 Task: Search for emails related to 'softage' that are due today in Outlook.
Action: Mouse moved to (202, 13)
Screenshot: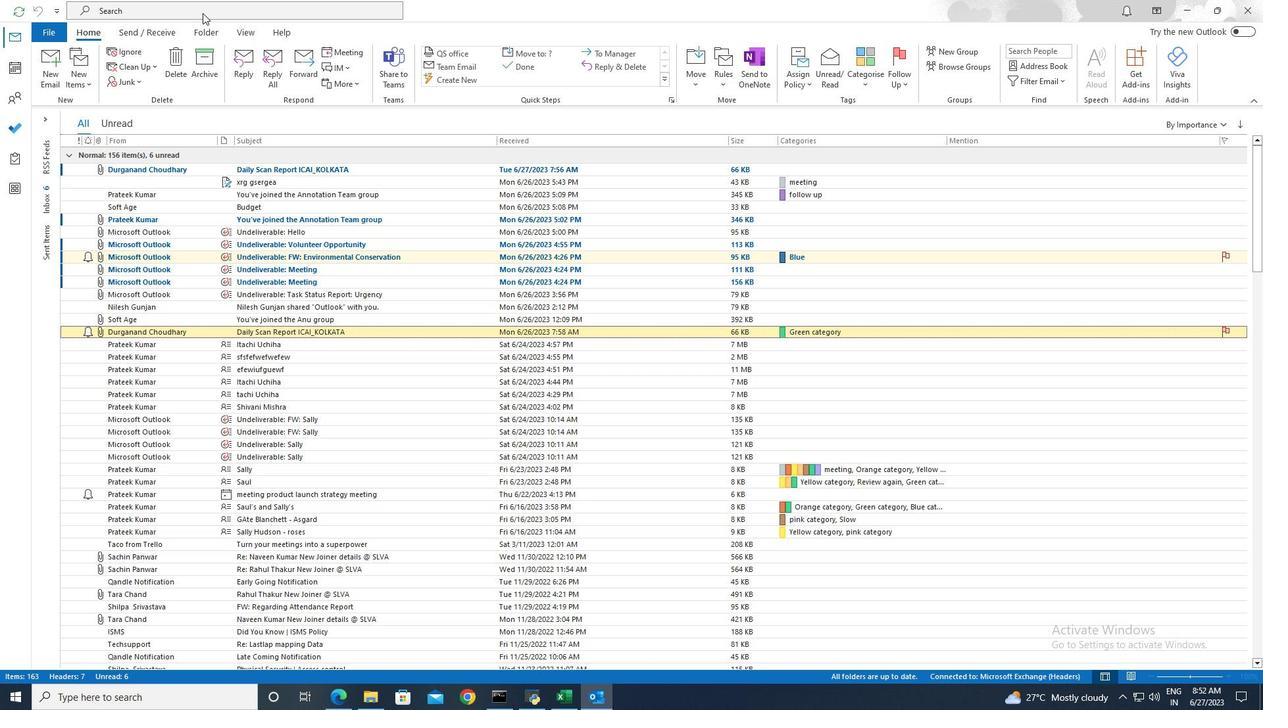 
Action: Mouse pressed left at (202, 13)
Screenshot: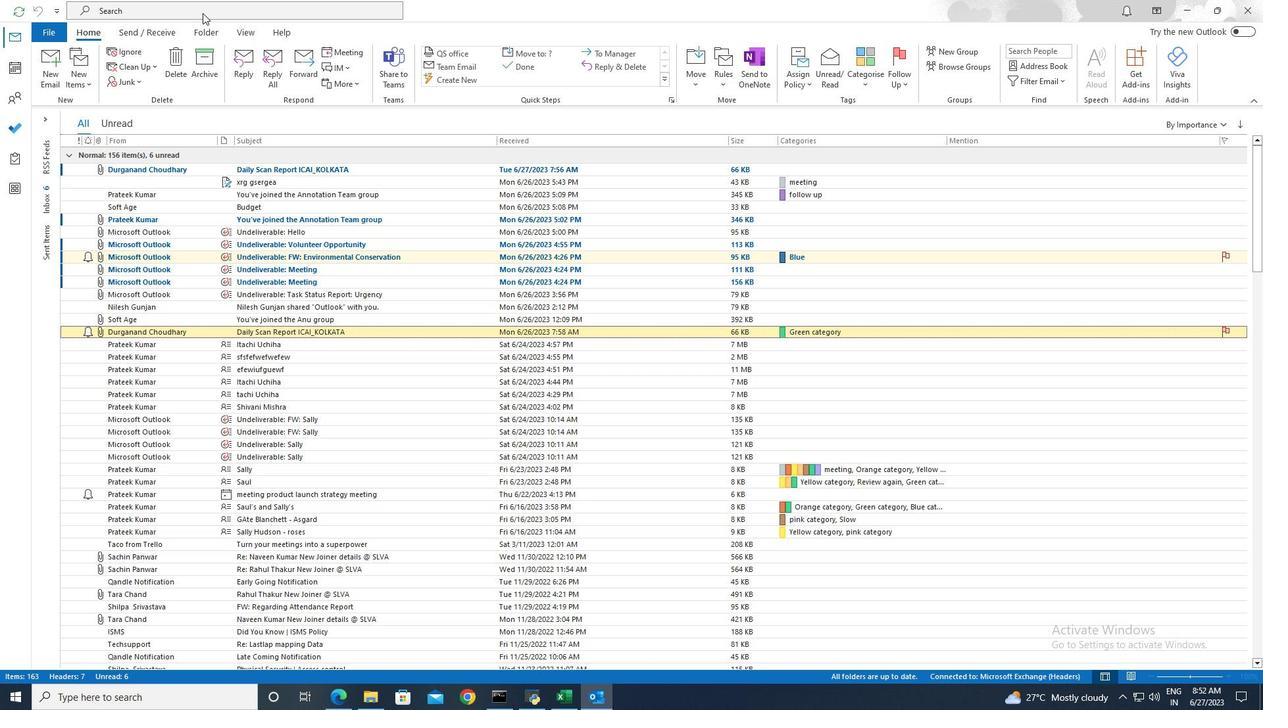 
Action: Mouse moved to (454, 13)
Screenshot: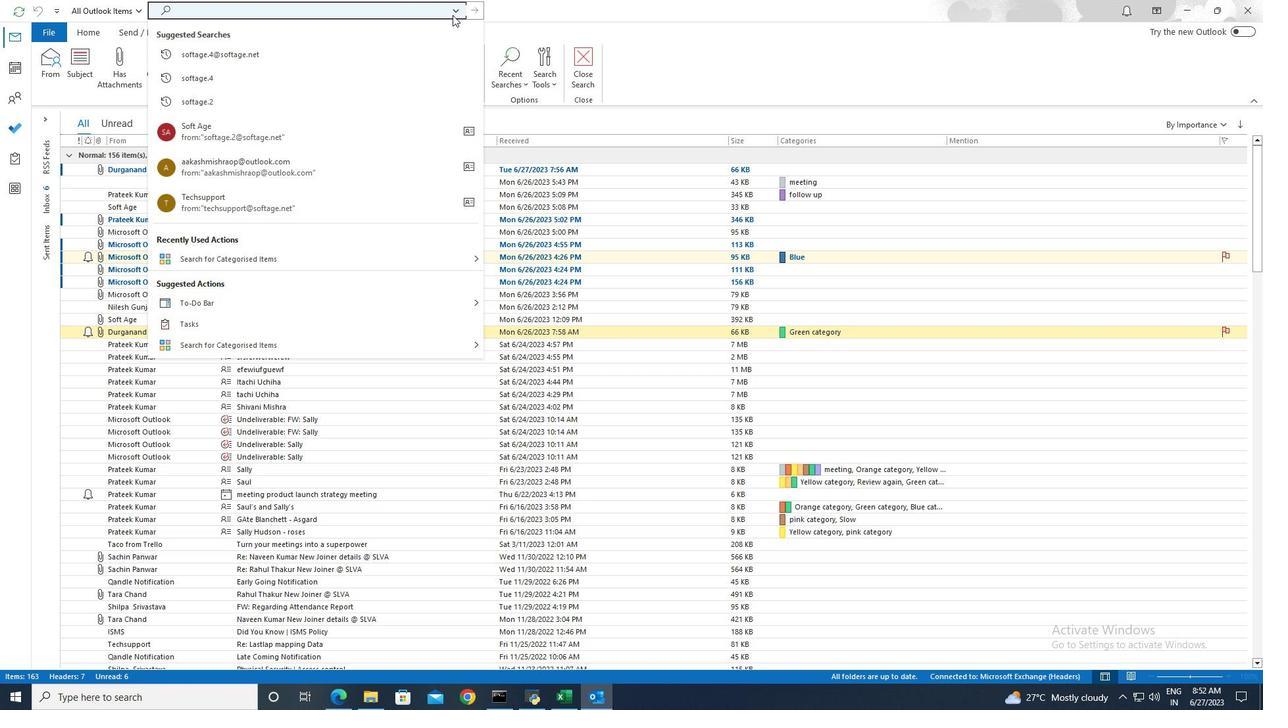 
Action: Mouse pressed left at (454, 13)
Screenshot: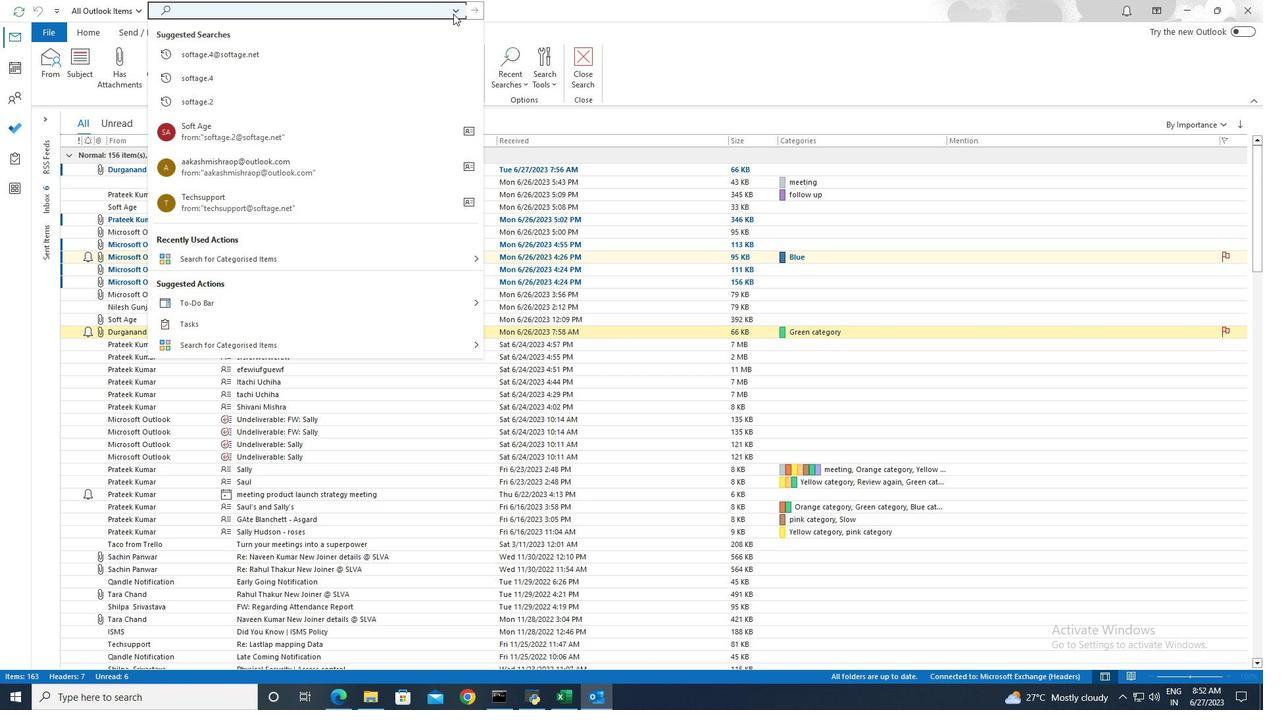 
Action: Mouse moved to (365, 148)
Screenshot: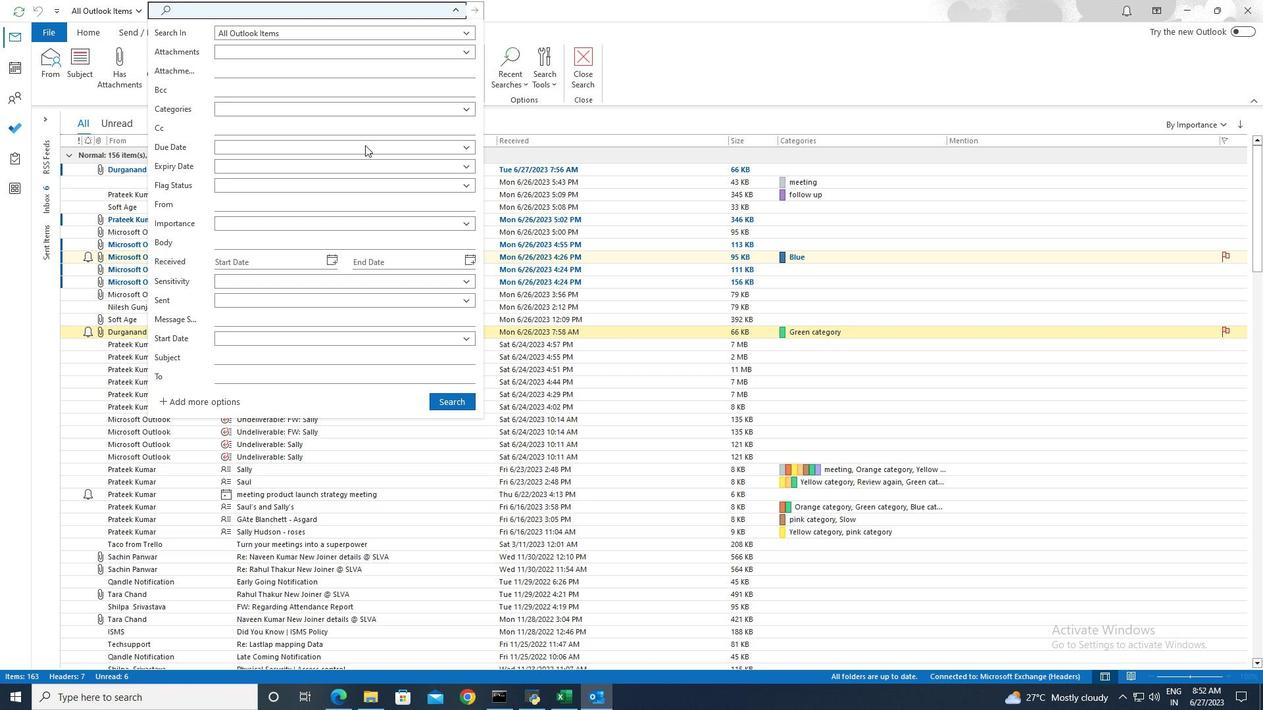 
Action: Mouse pressed left at (365, 148)
Screenshot: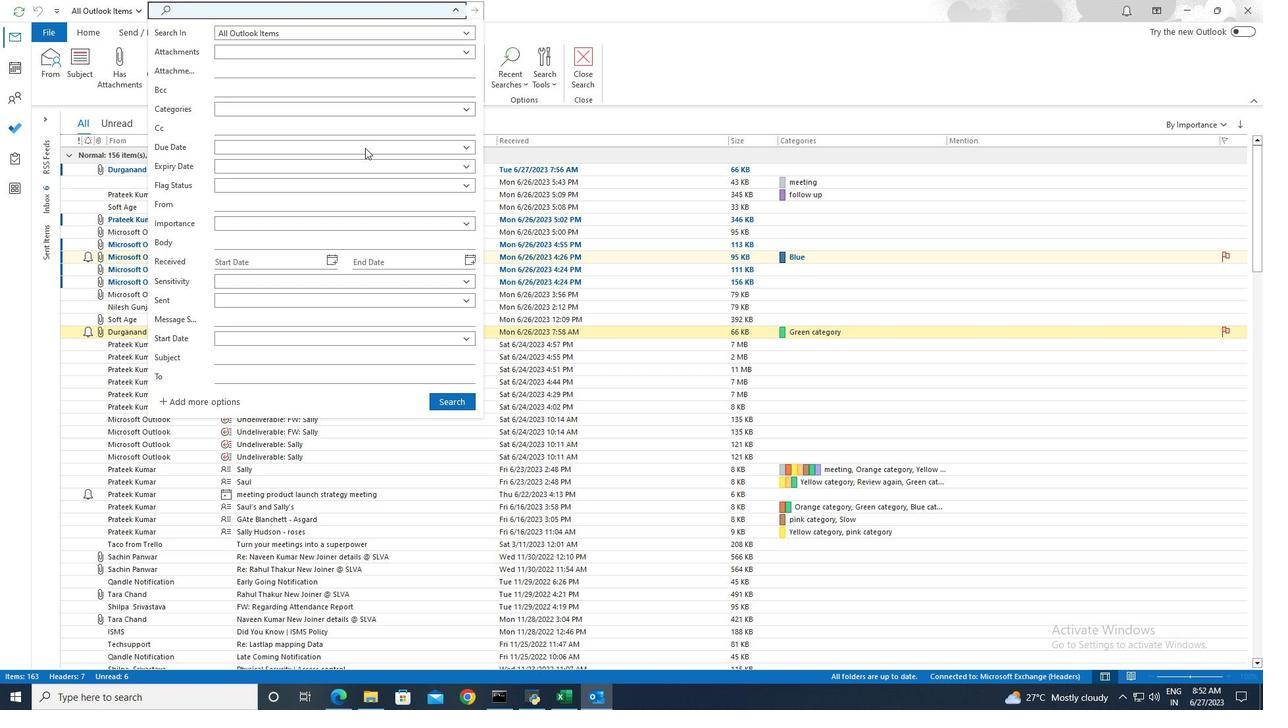 
Action: Mouse moved to (356, 167)
Screenshot: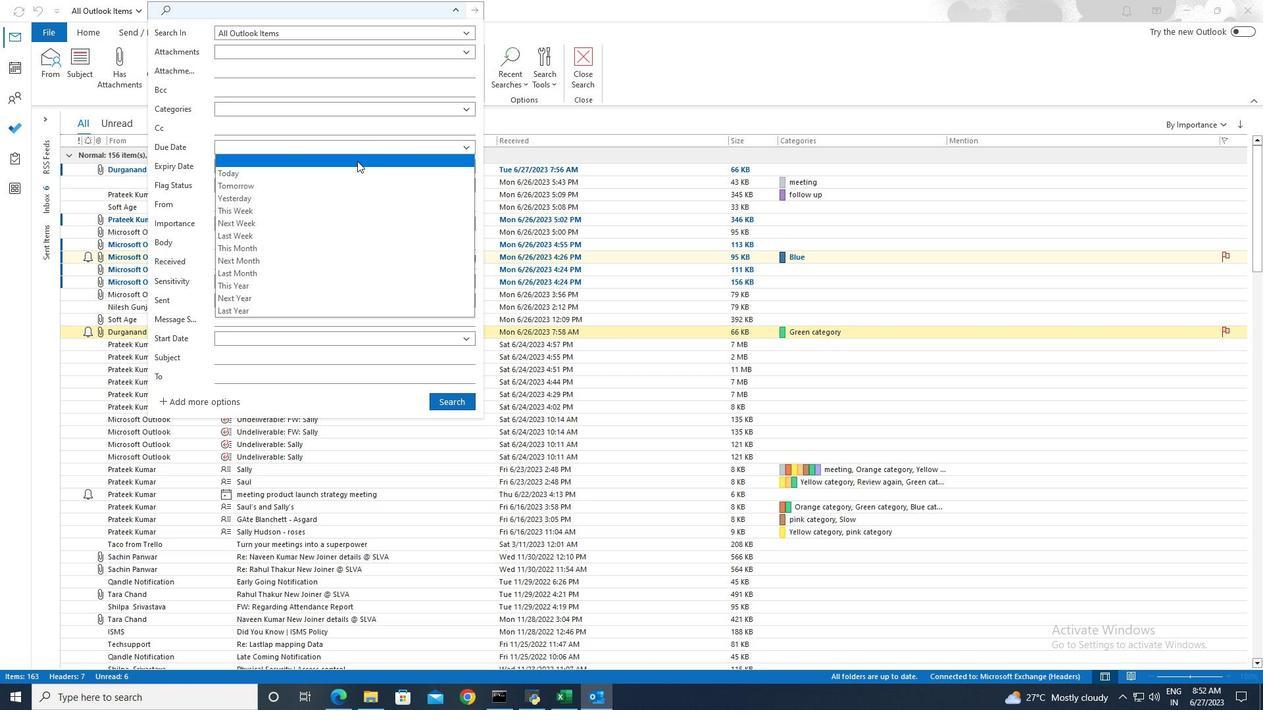 
Action: Mouse pressed left at (356, 167)
Screenshot: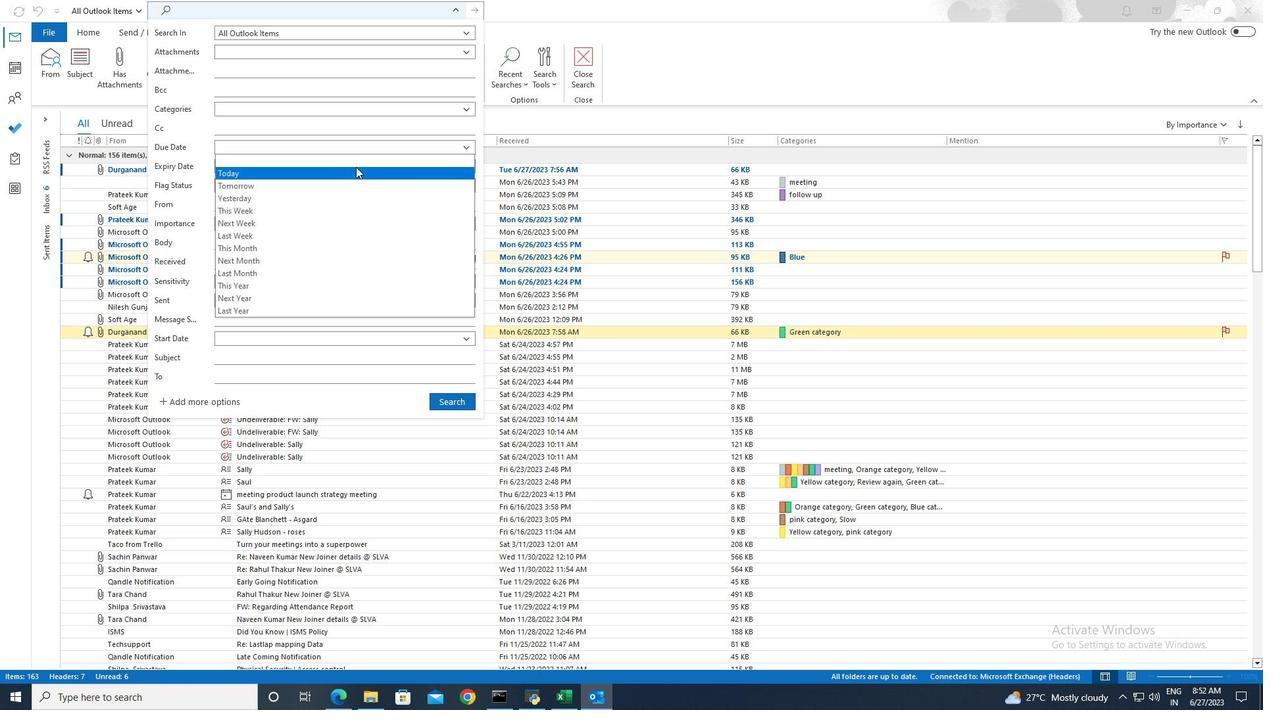 
Action: Mouse moved to (447, 403)
Screenshot: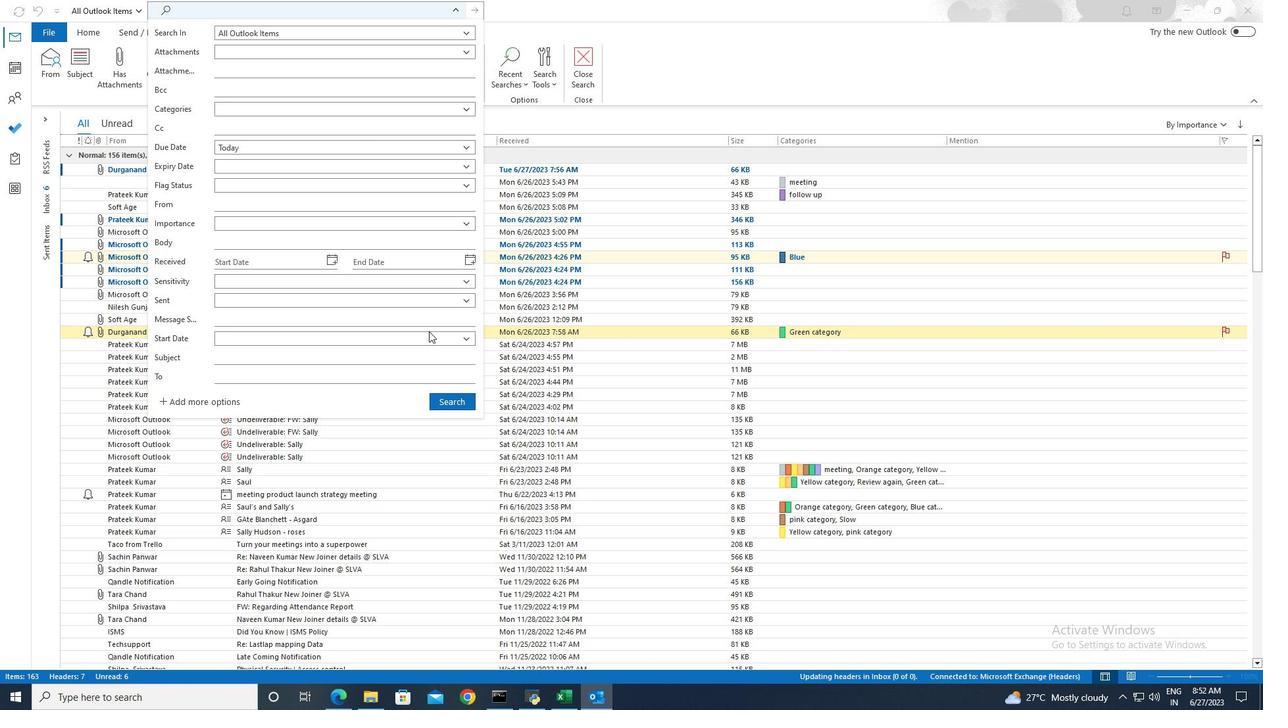 
Action: Mouse pressed left at (447, 403)
Screenshot: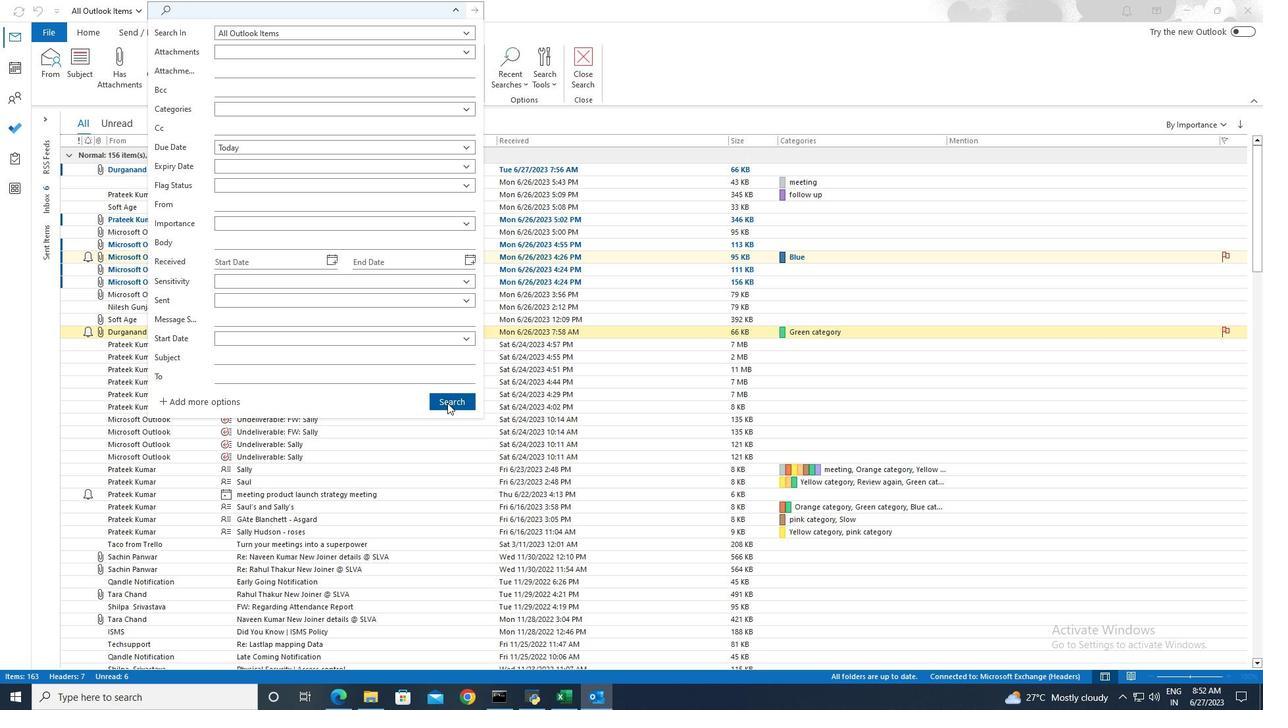 
